 Task: Copy the GitHub CLI URL of the repository "Javascript".
Action: Mouse moved to (1299, 231)
Screenshot: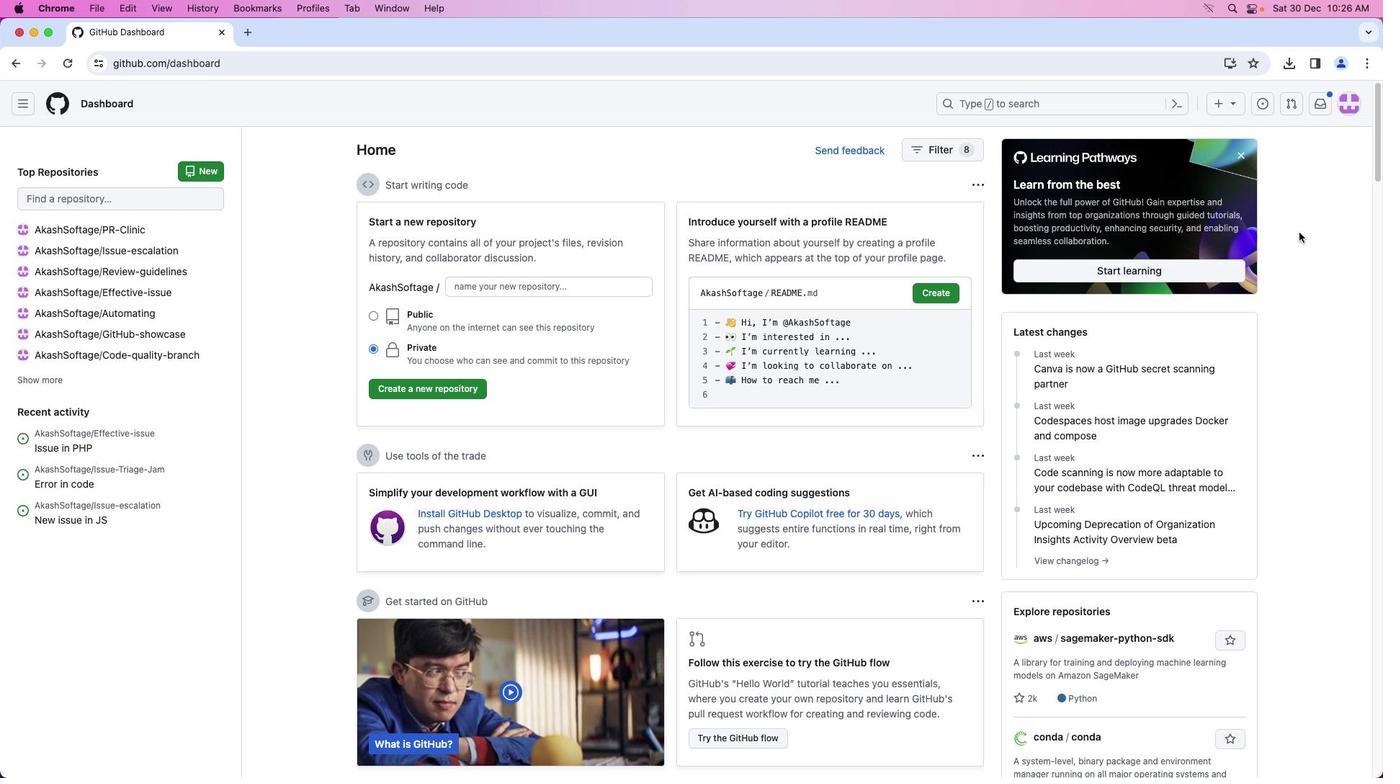 
Action: Mouse pressed left at (1299, 231)
Screenshot: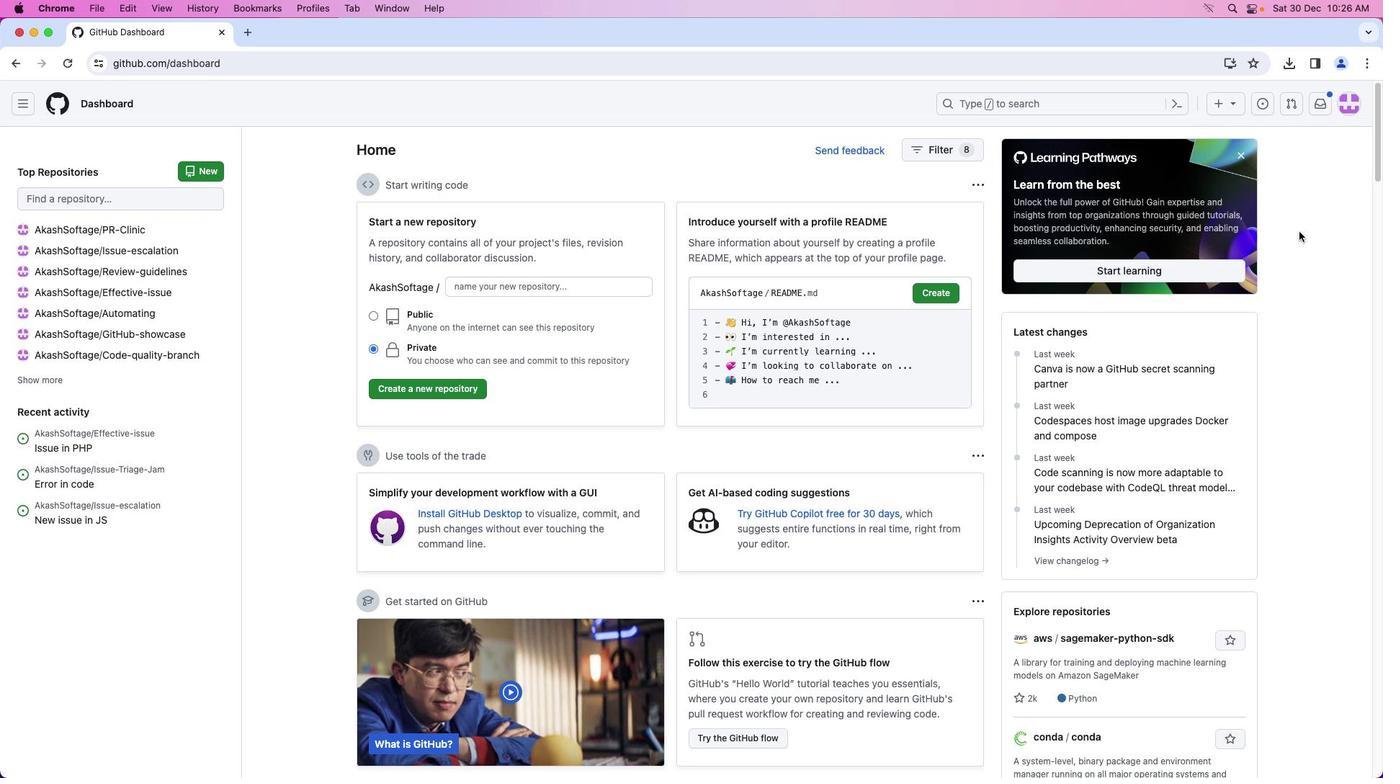 
Action: Mouse moved to (1355, 106)
Screenshot: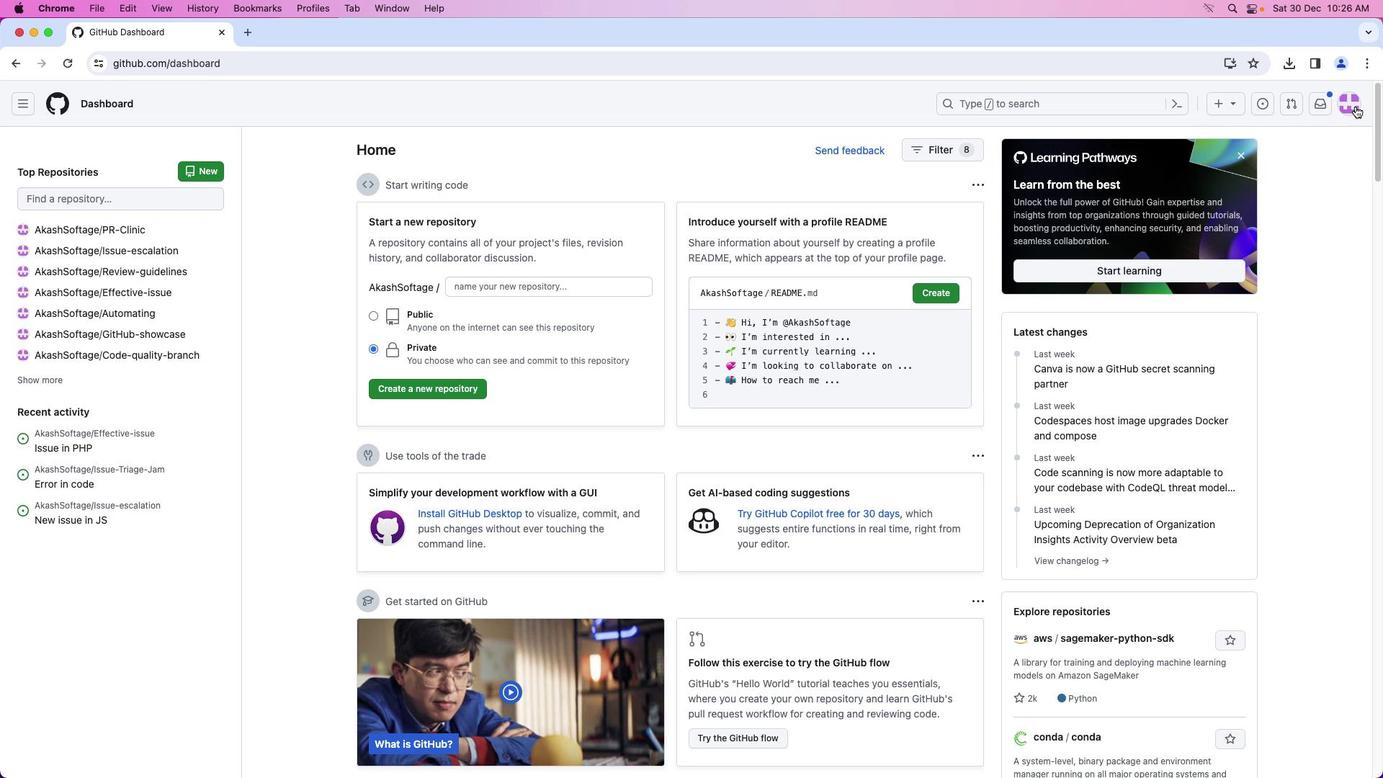 
Action: Mouse pressed left at (1355, 106)
Screenshot: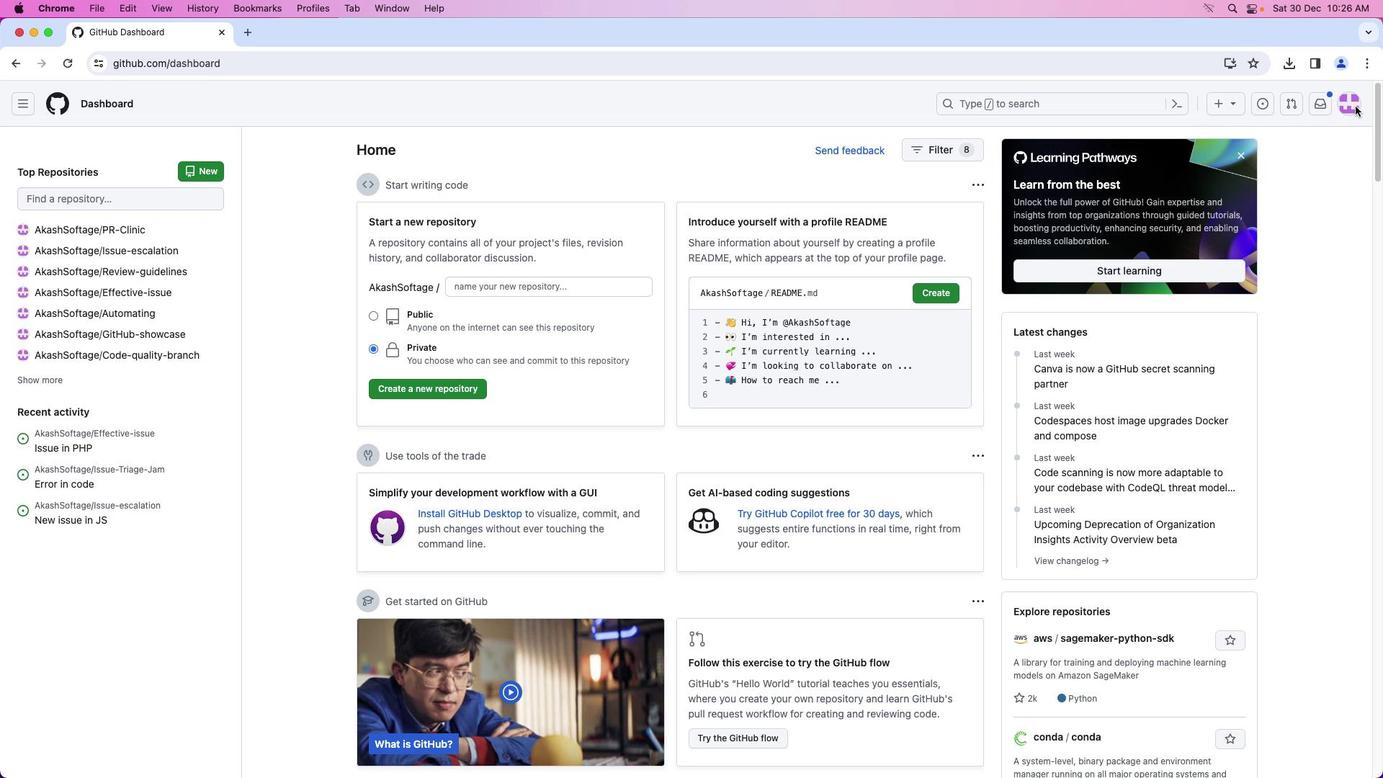 
Action: Mouse moved to (1261, 232)
Screenshot: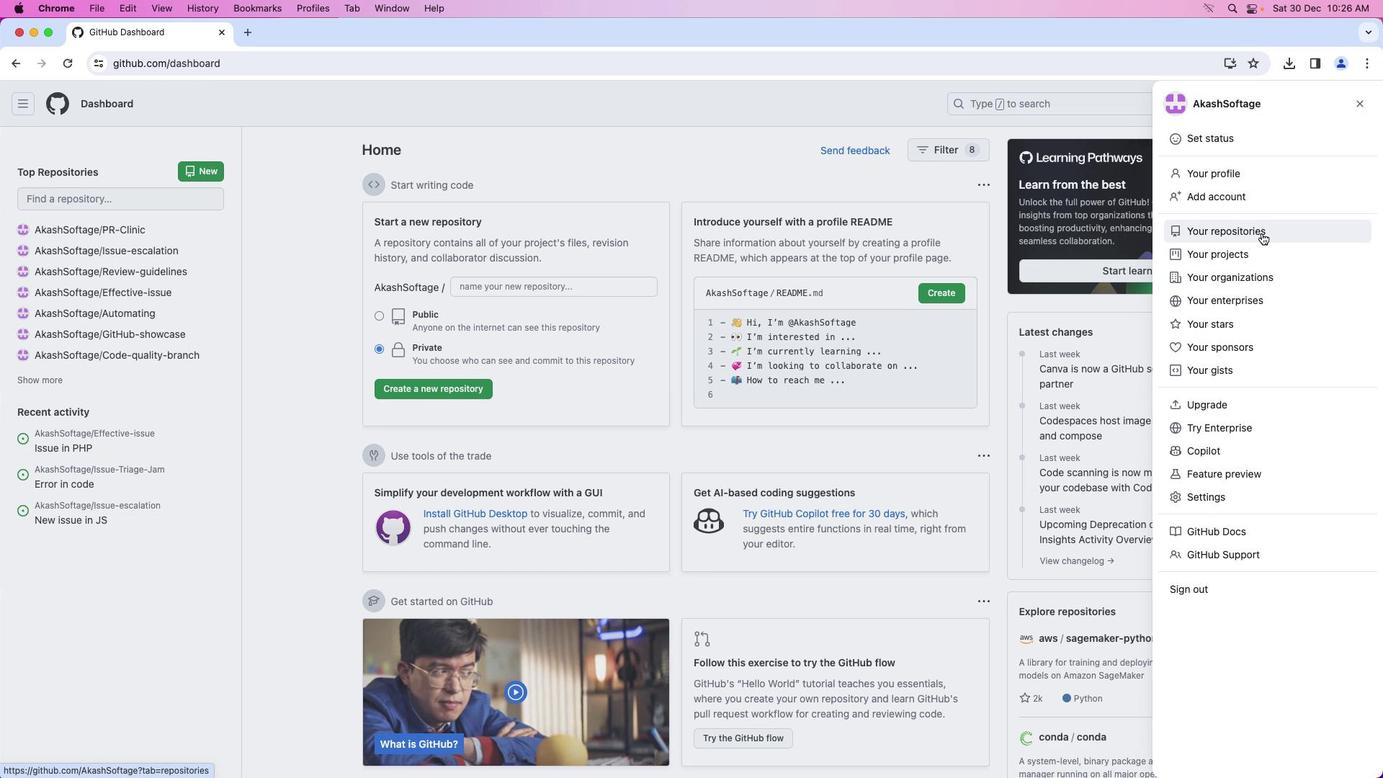 
Action: Mouse pressed left at (1261, 232)
Screenshot: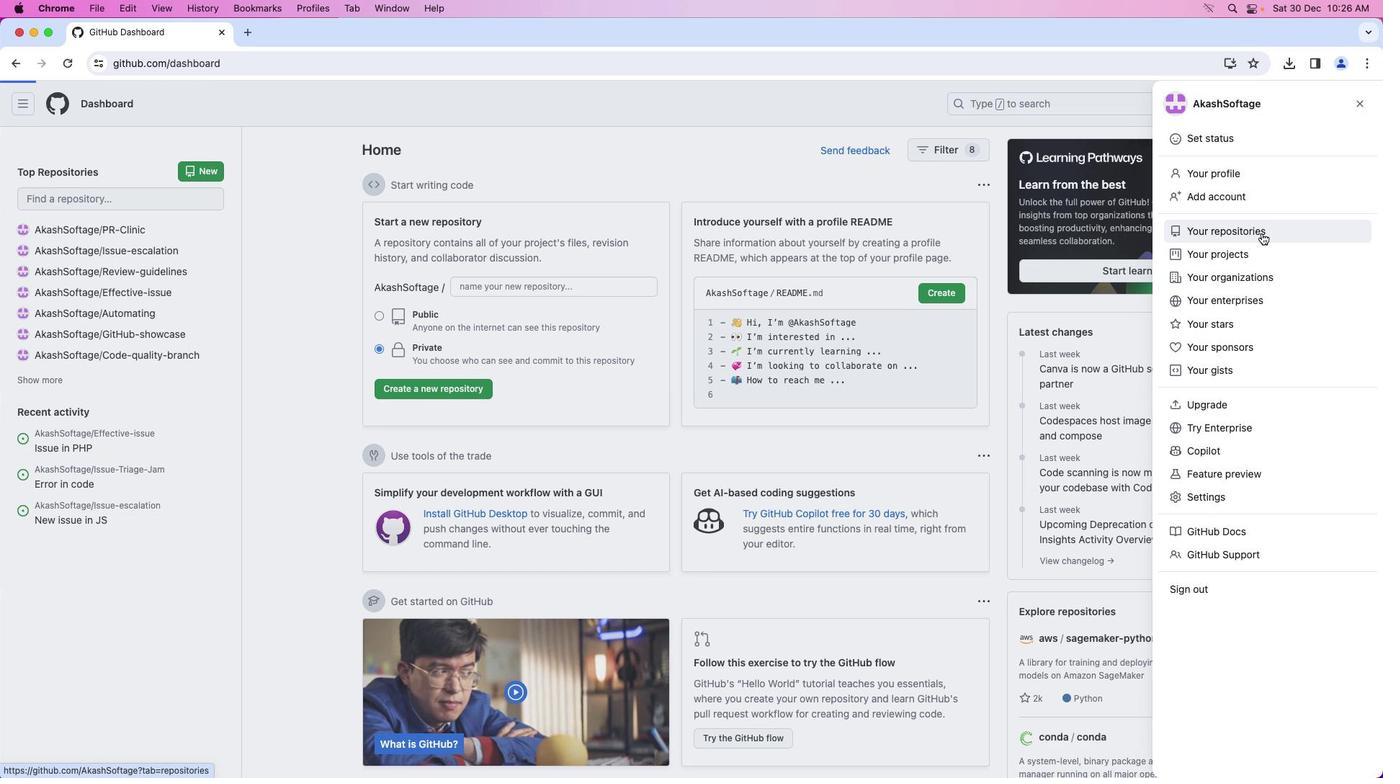 
Action: Mouse moved to (529, 241)
Screenshot: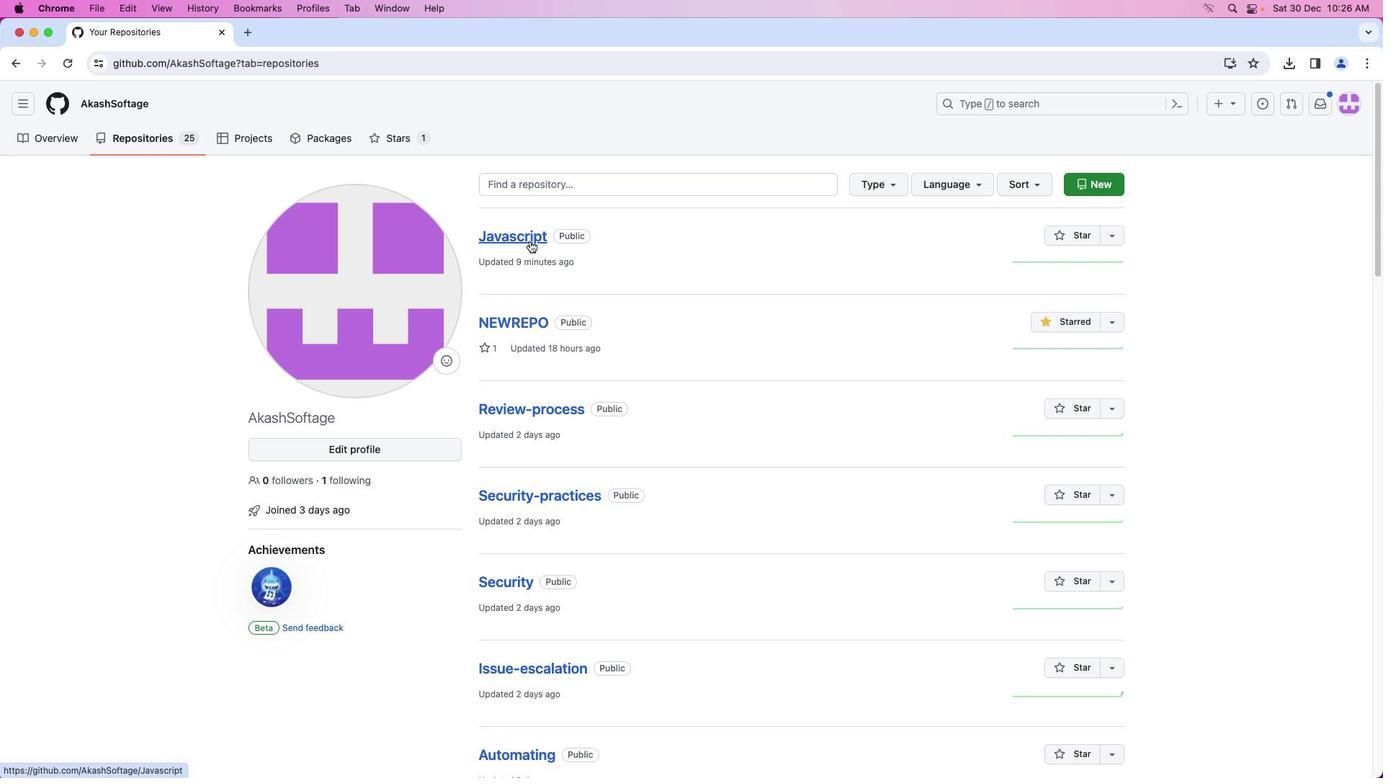 
Action: Mouse pressed left at (529, 241)
Screenshot: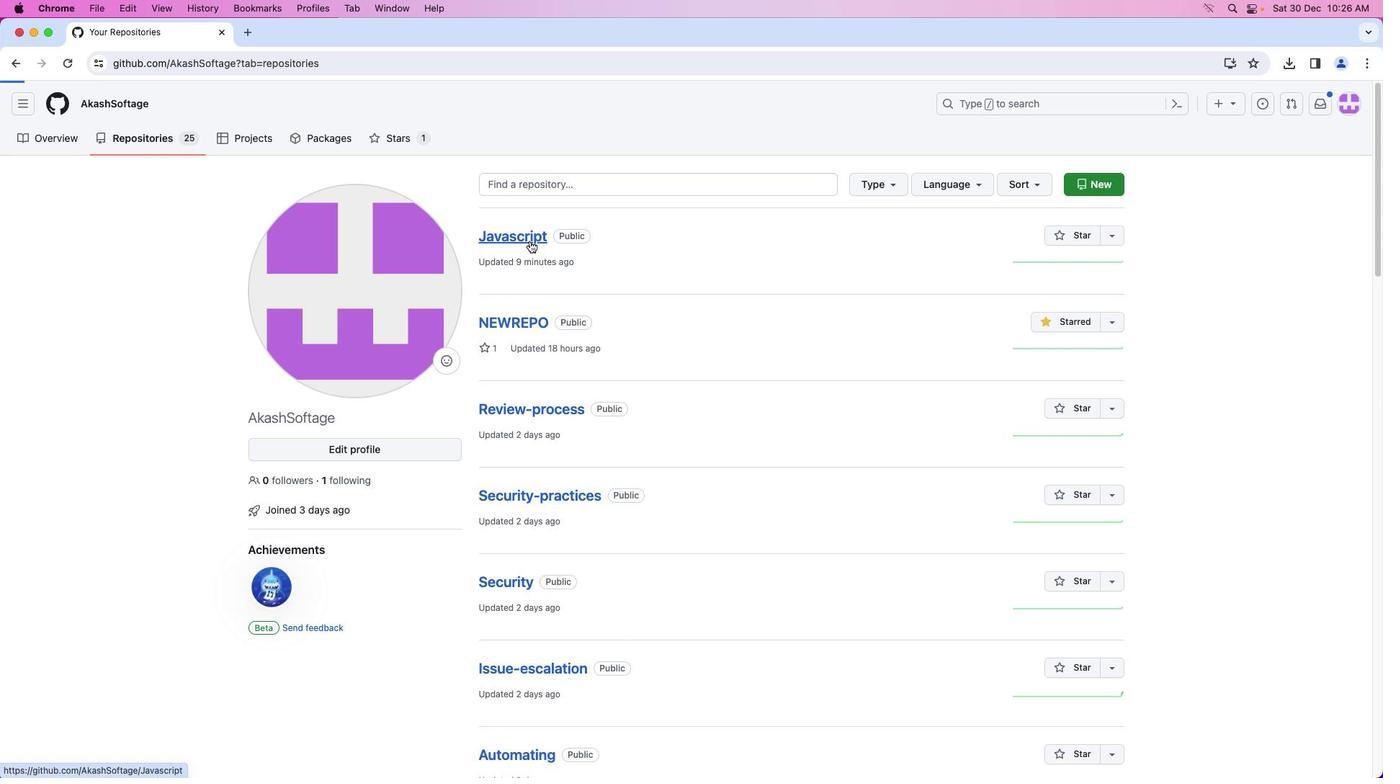 
Action: Mouse moved to (46, 144)
Screenshot: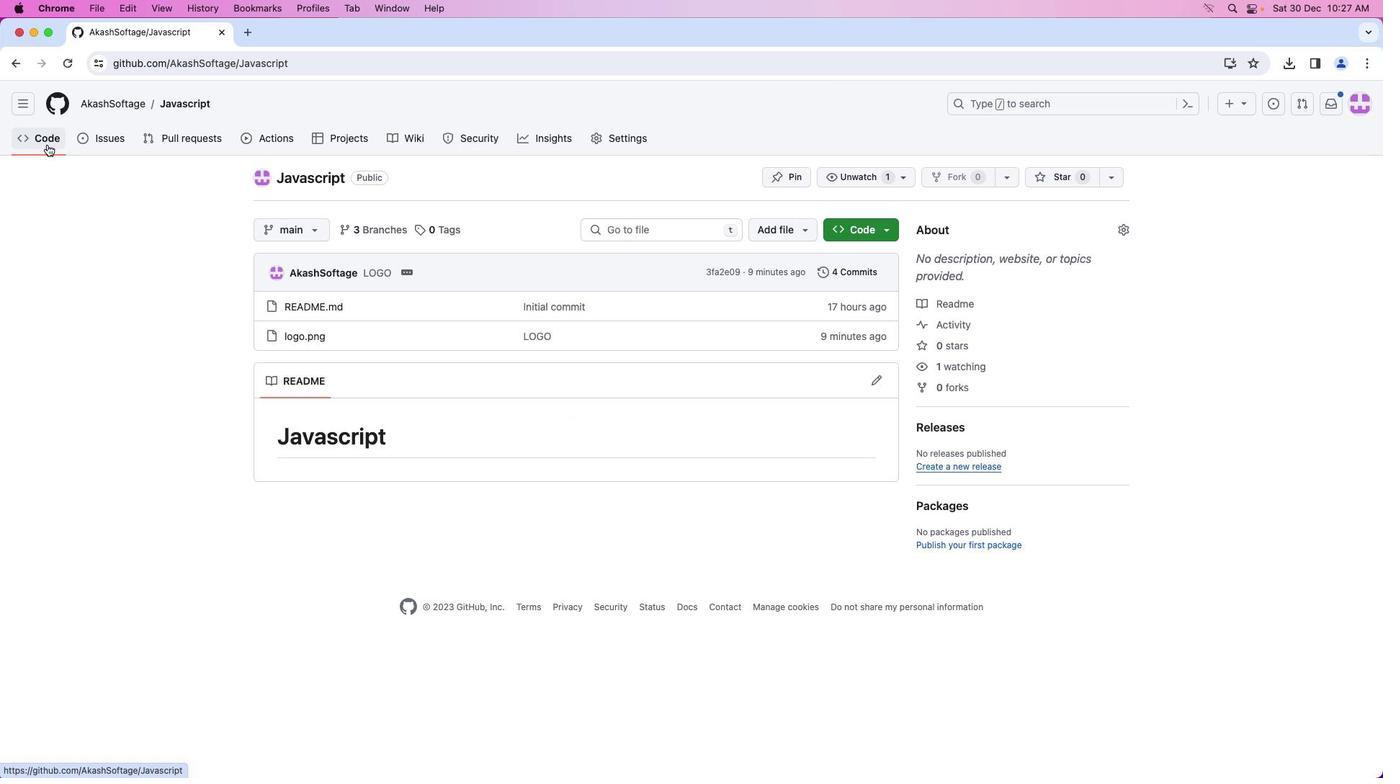 
Action: Mouse pressed left at (46, 144)
Screenshot: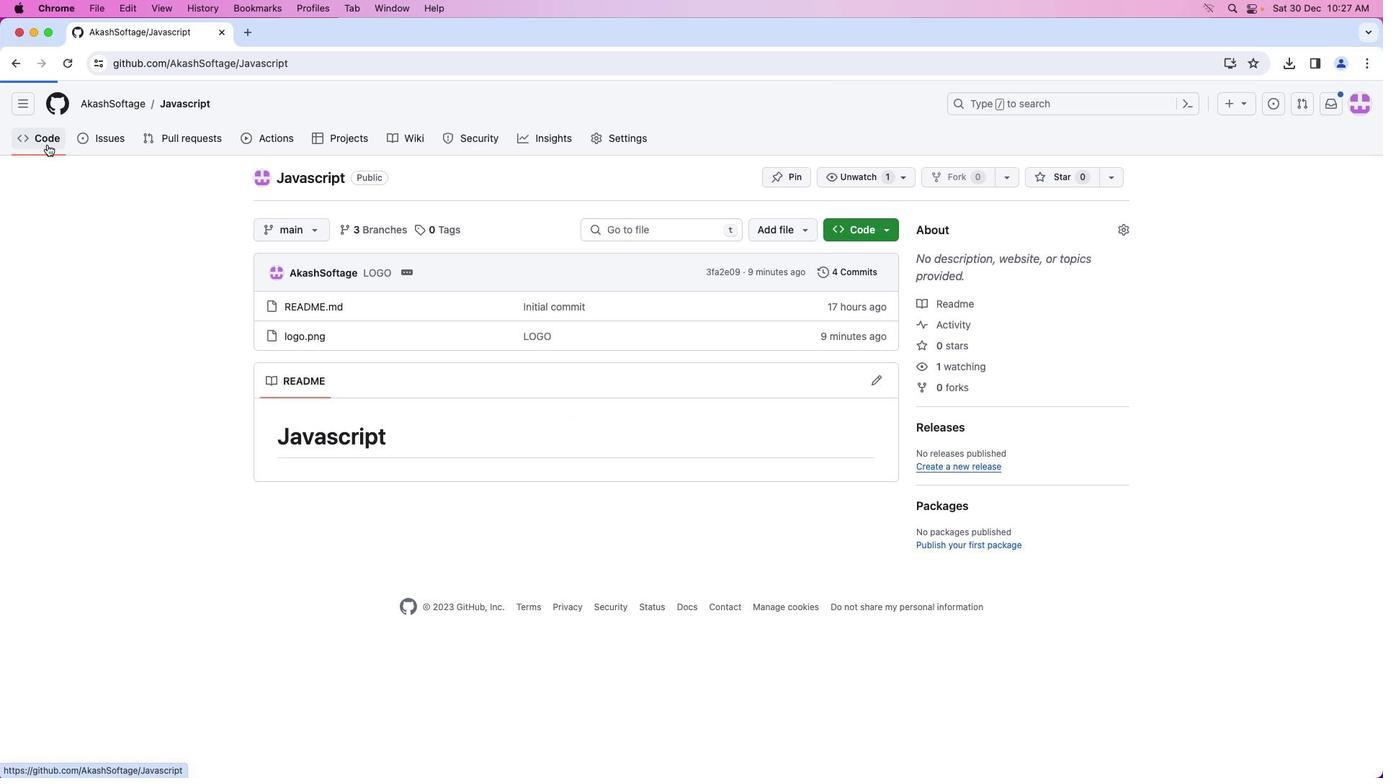 
Action: Mouse moved to (894, 229)
Screenshot: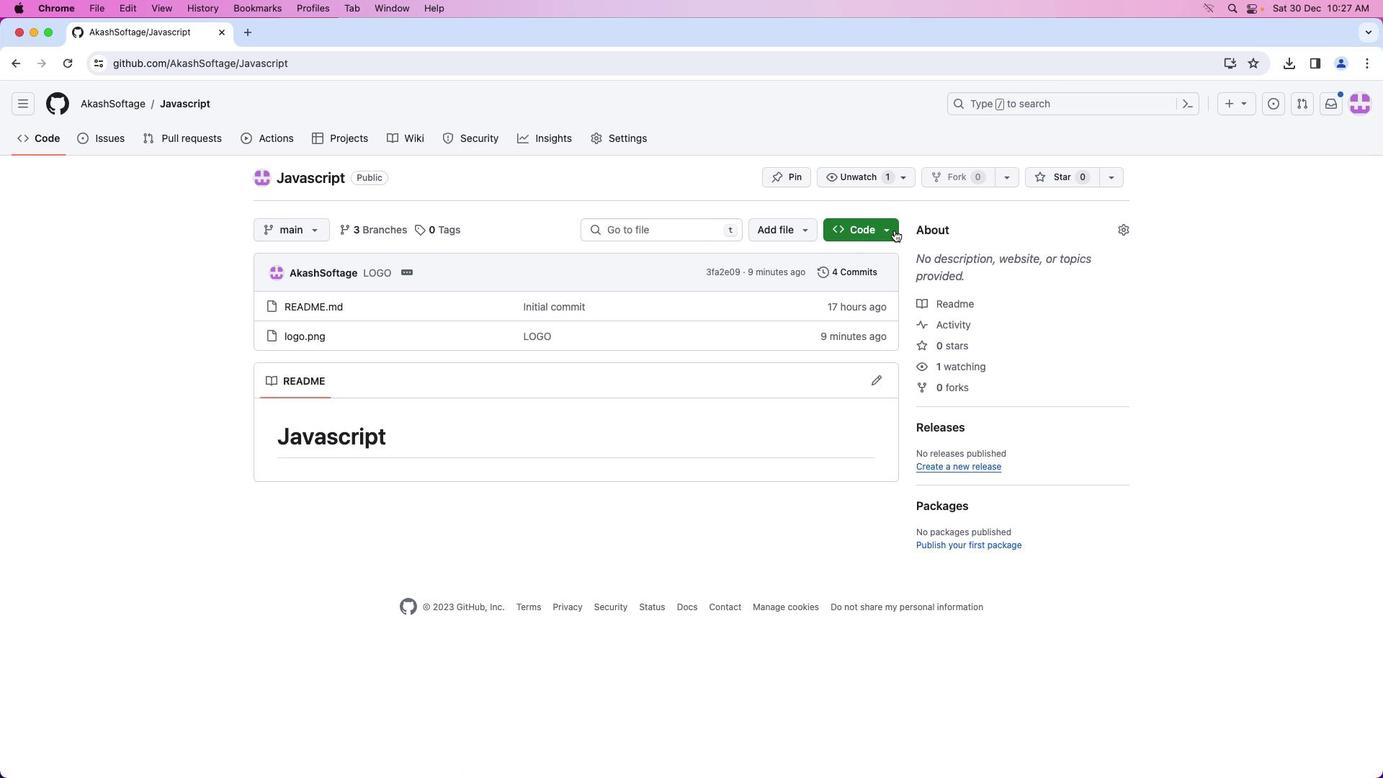 
Action: Mouse pressed left at (894, 229)
Screenshot: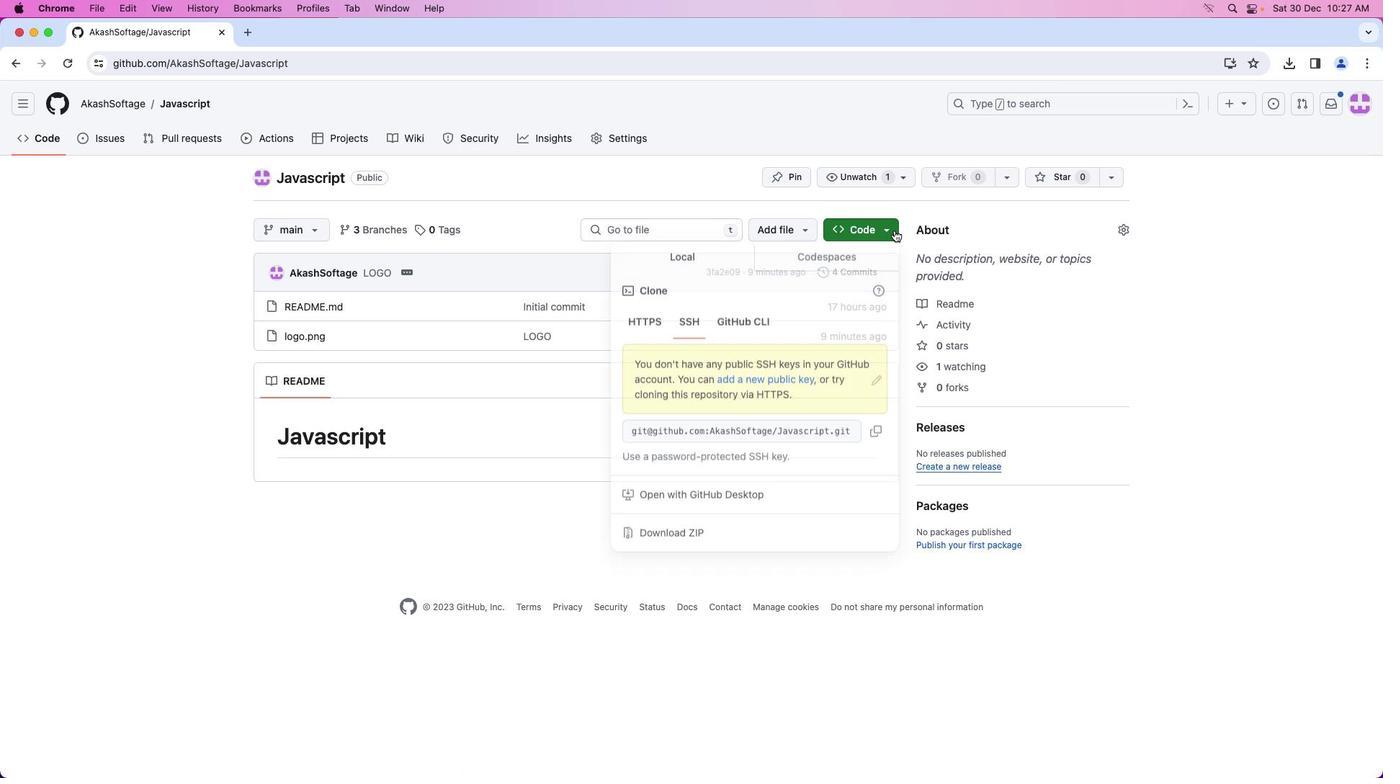 
Action: Mouse moved to (770, 322)
Screenshot: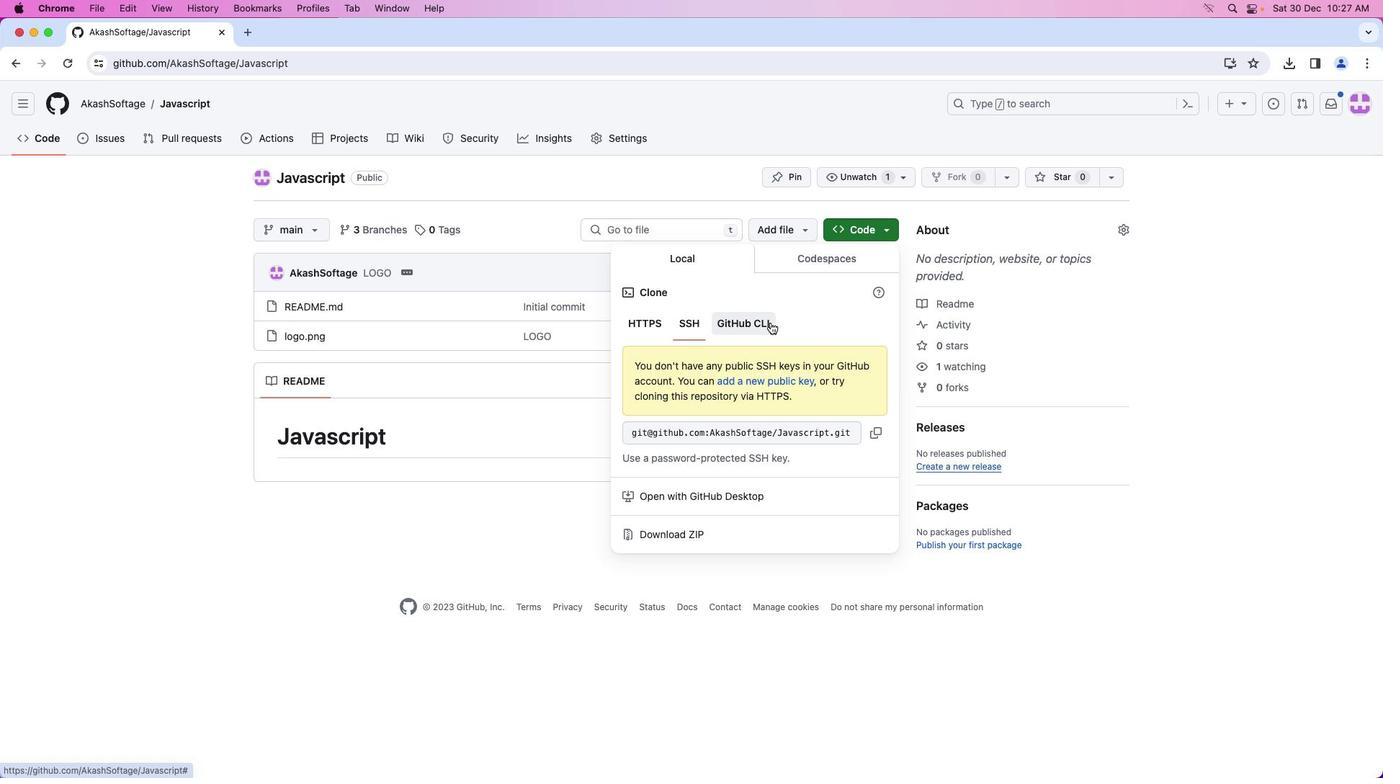 
Action: Mouse pressed left at (770, 322)
Screenshot: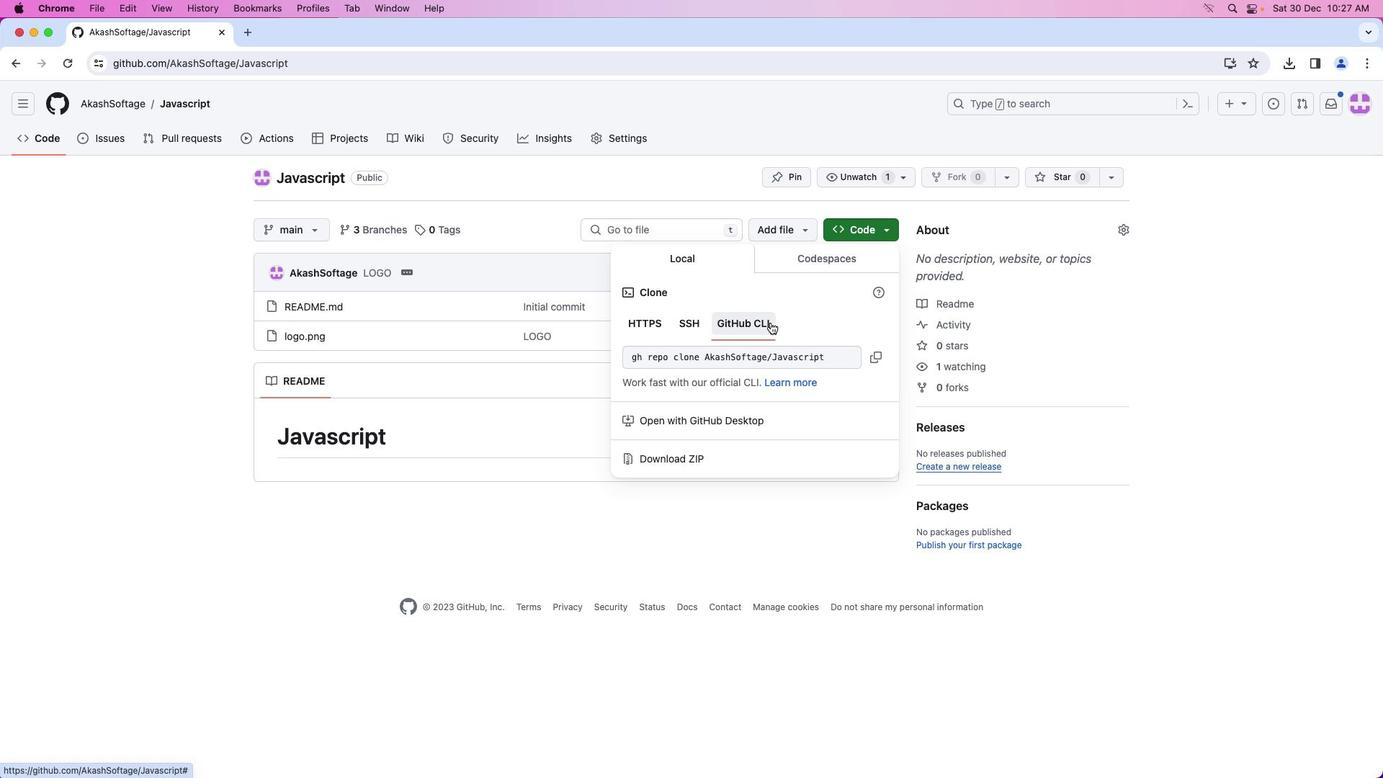 
Action: Mouse moved to (883, 358)
Screenshot: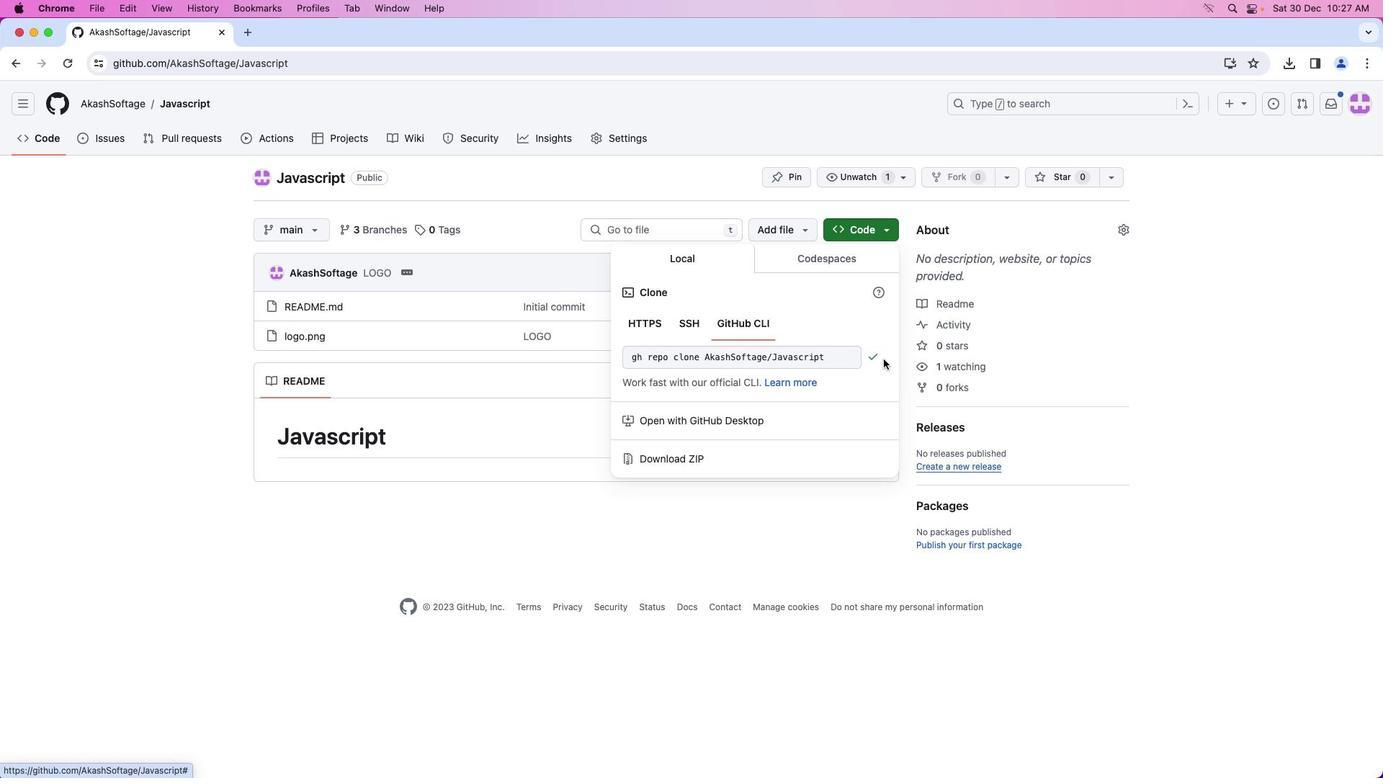 
Action: Mouse pressed left at (883, 358)
Screenshot: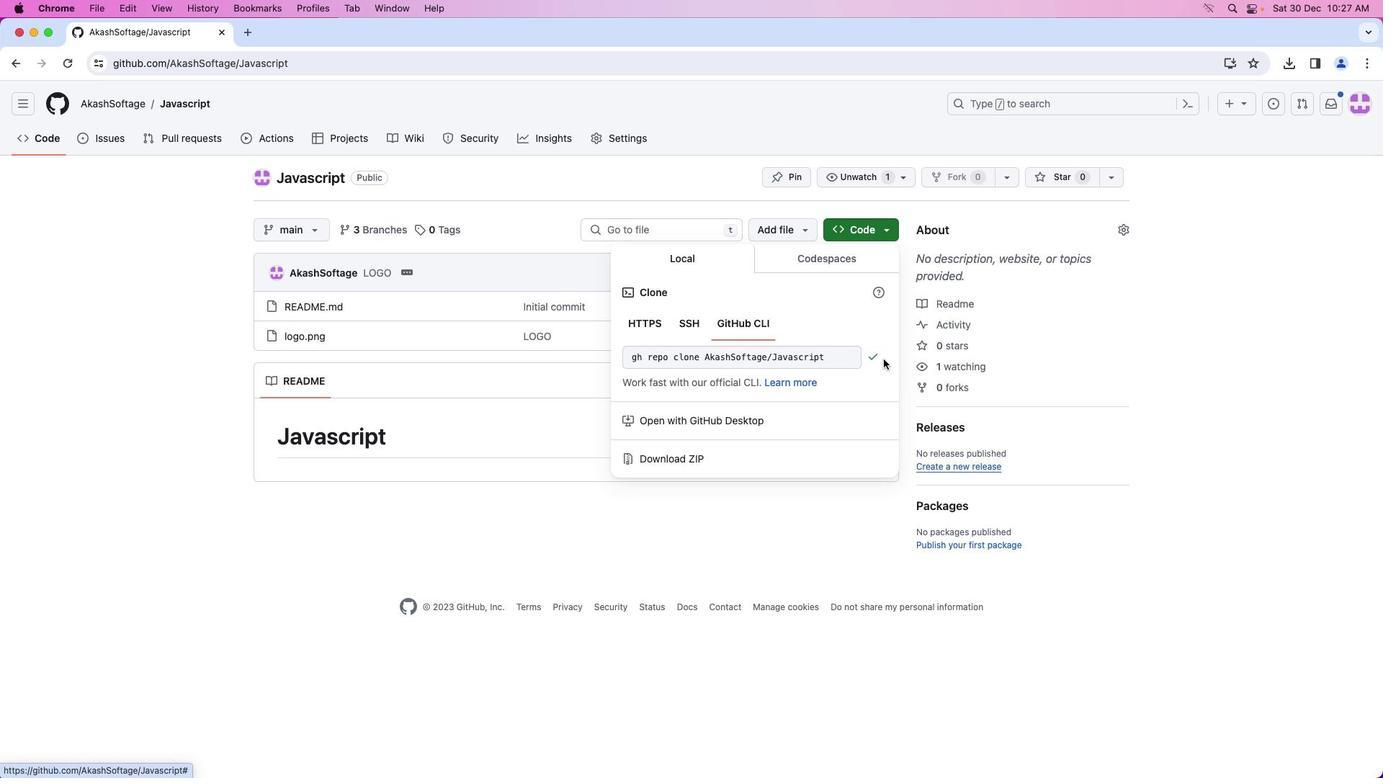 
Action: Mouse moved to (883, 358)
Screenshot: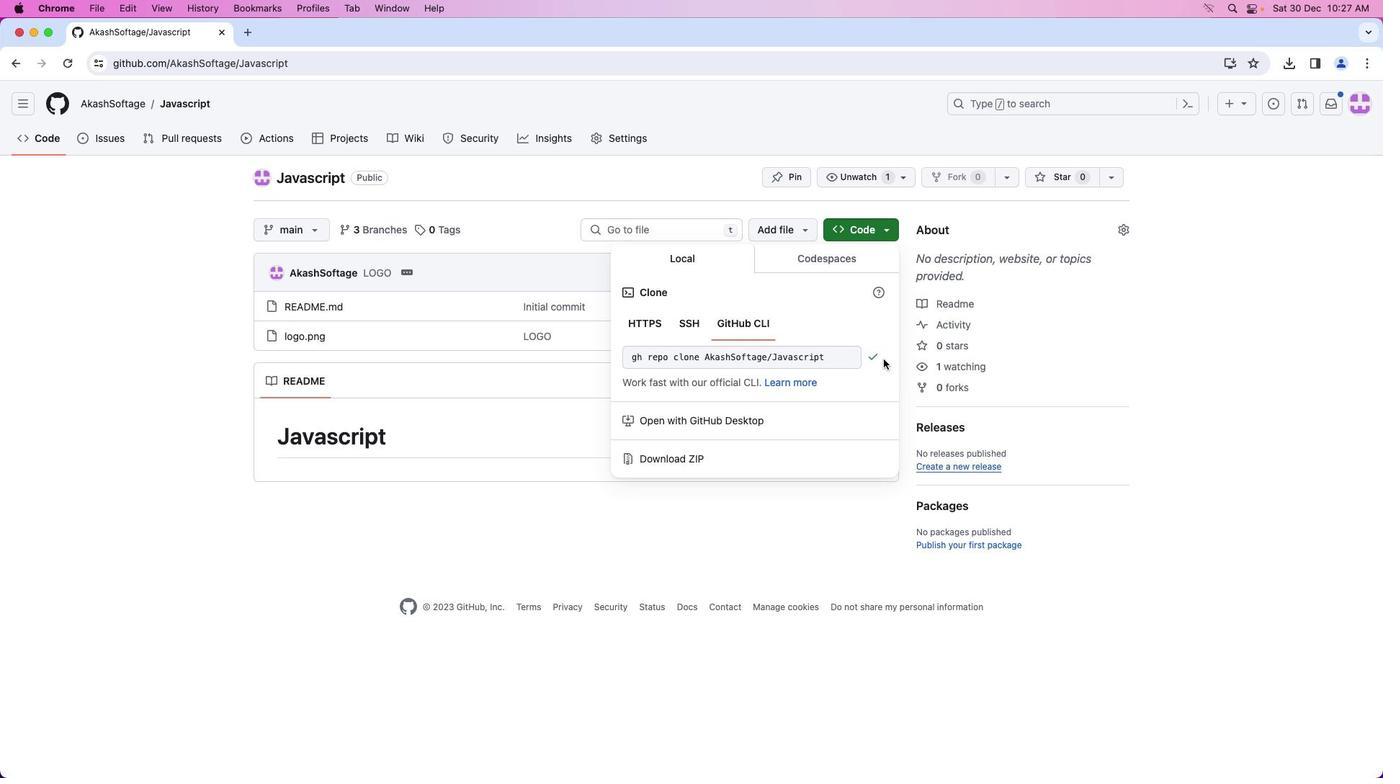 
